 Task: Set the option "Do not require administrator approval" to require approval of fine-grained personal access tokens in the organization "ryshabh2k".
Action: Mouse moved to (1100, 105)
Screenshot: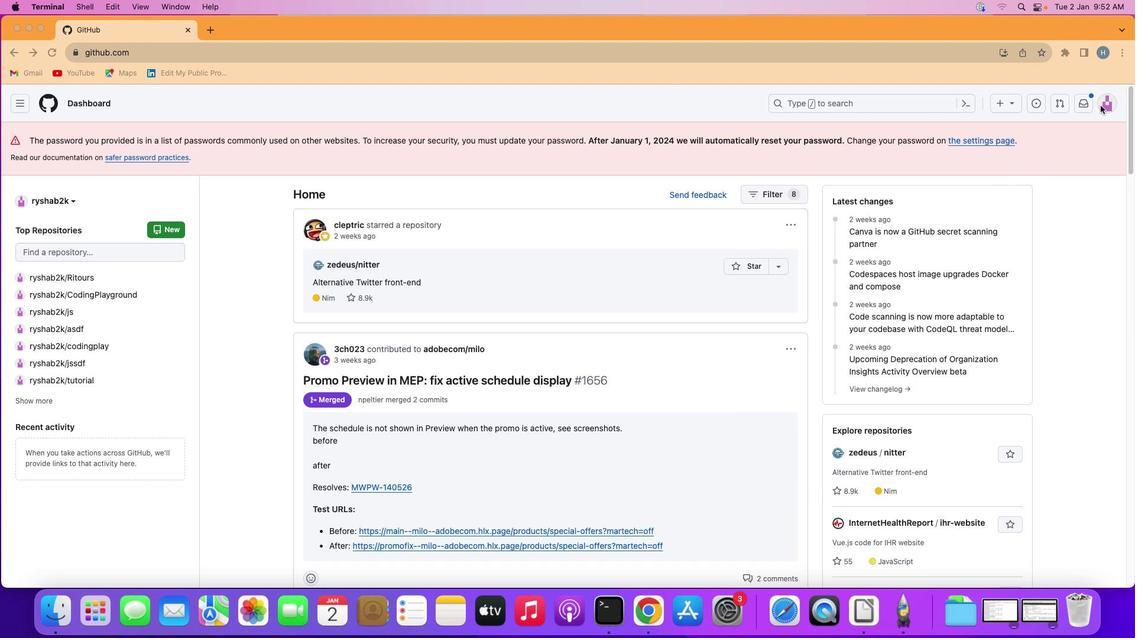 
Action: Mouse pressed left at (1100, 105)
Screenshot: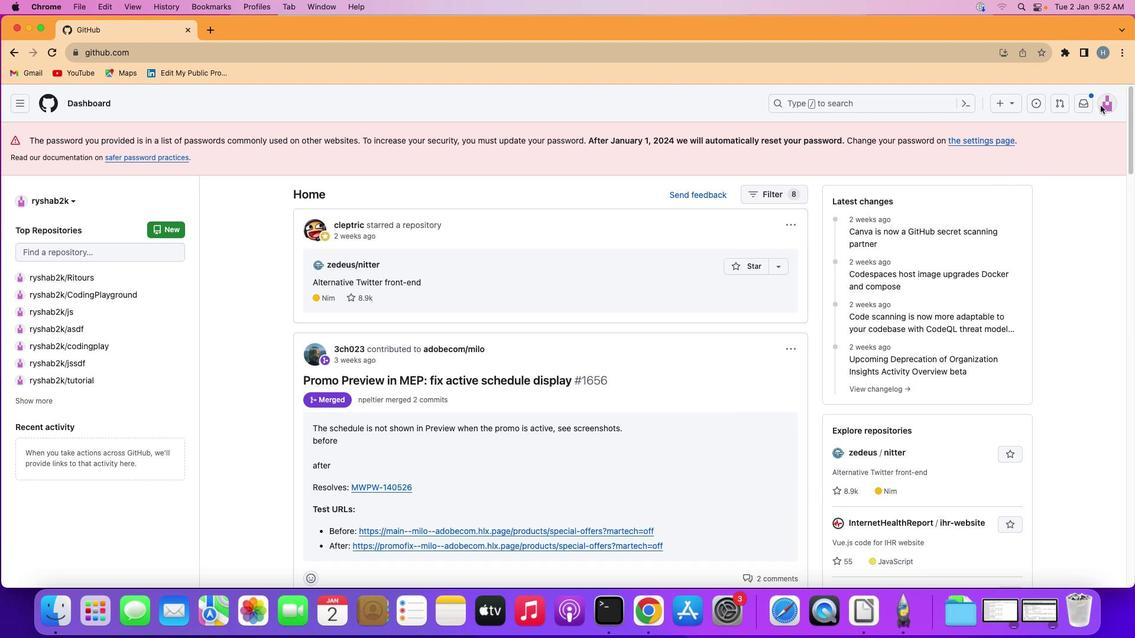 
Action: Mouse moved to (1106, 98)
Screenshot: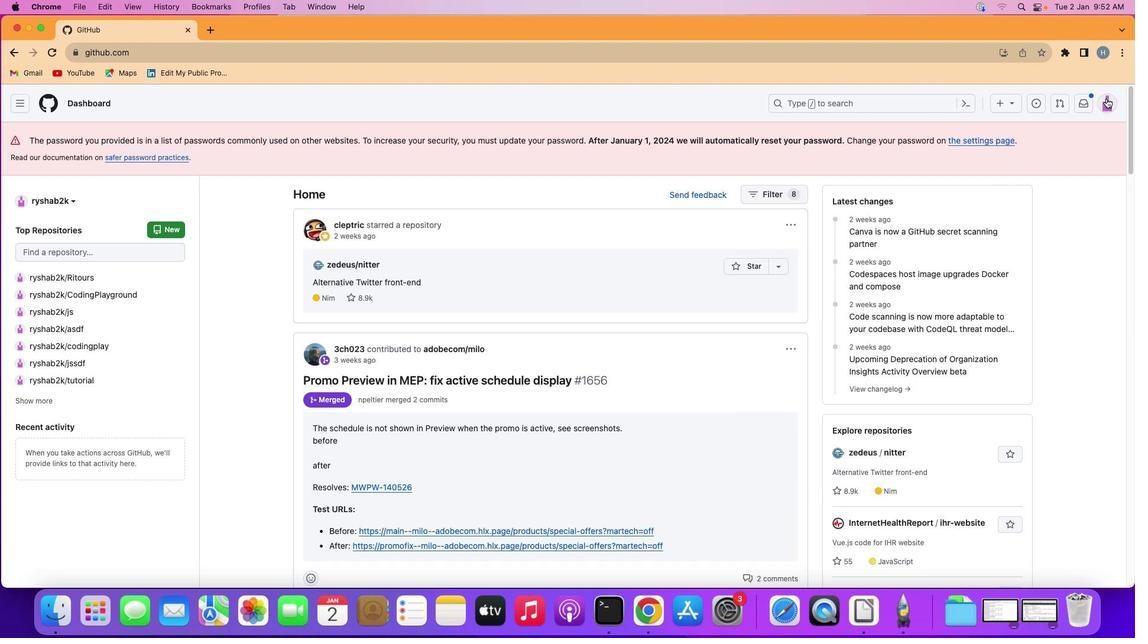 
Action: Mouse pressed left at (1106, 98)
Screenshot: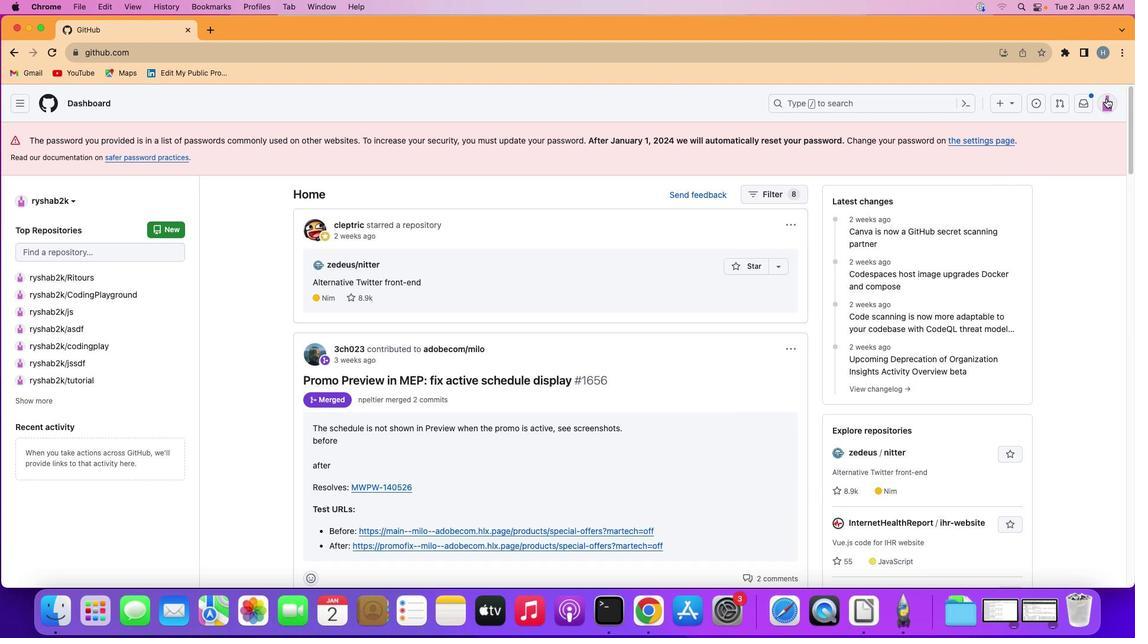 
Action: Mouse moved to (1035, 246)
Screenshot: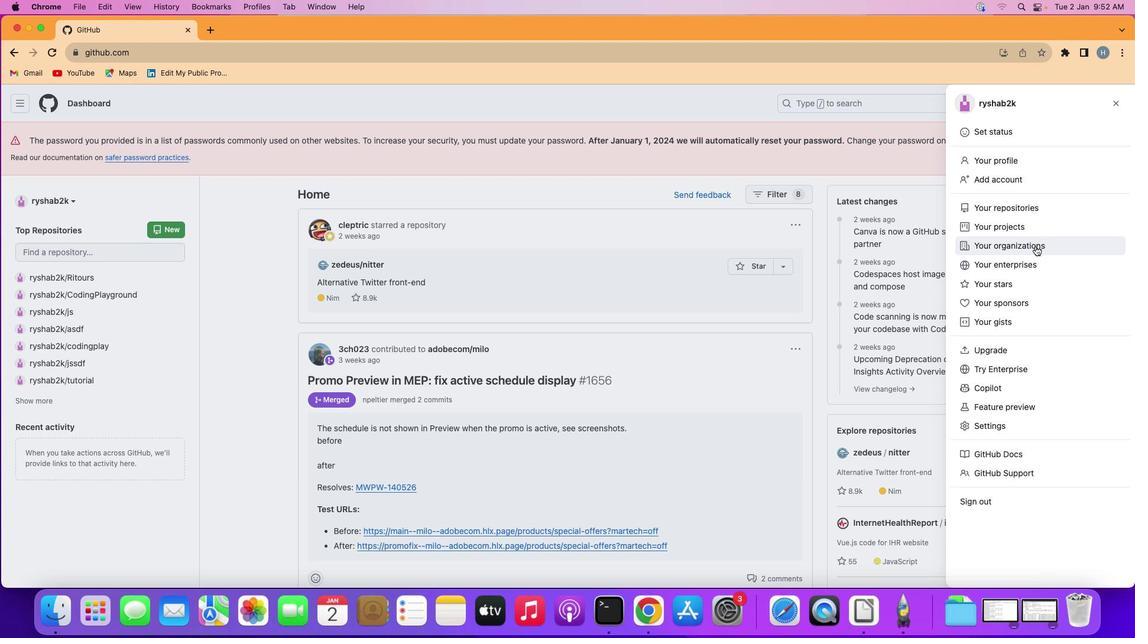 
Action: Mouse pressed left at (1035, 246)
Screenshot: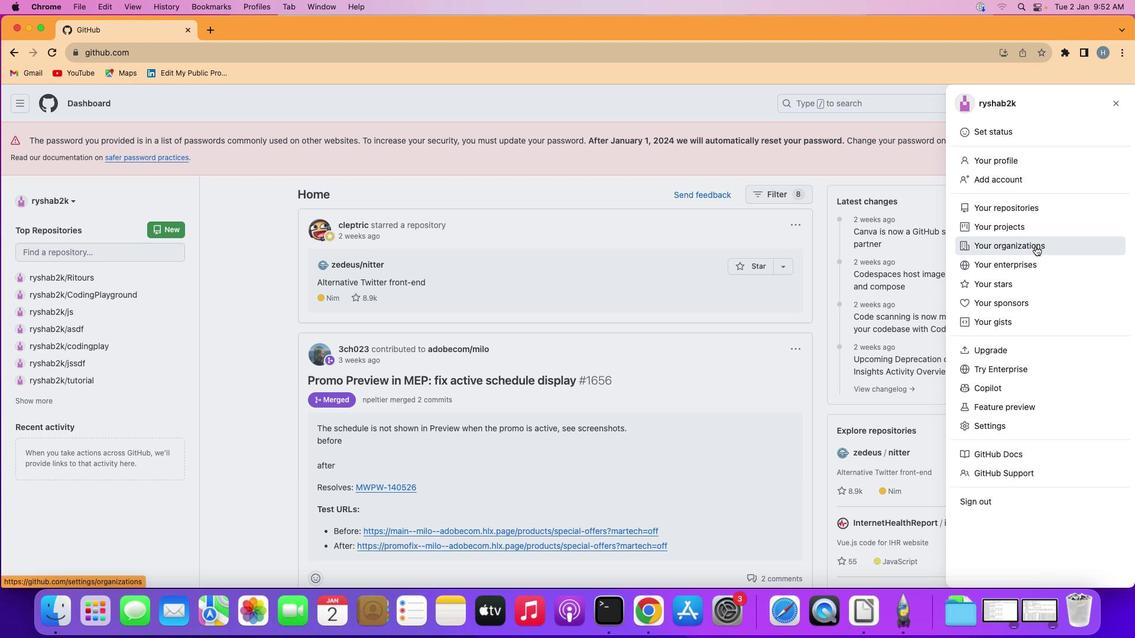 
Action: Mouse moved to (867, 282)
Screenshot: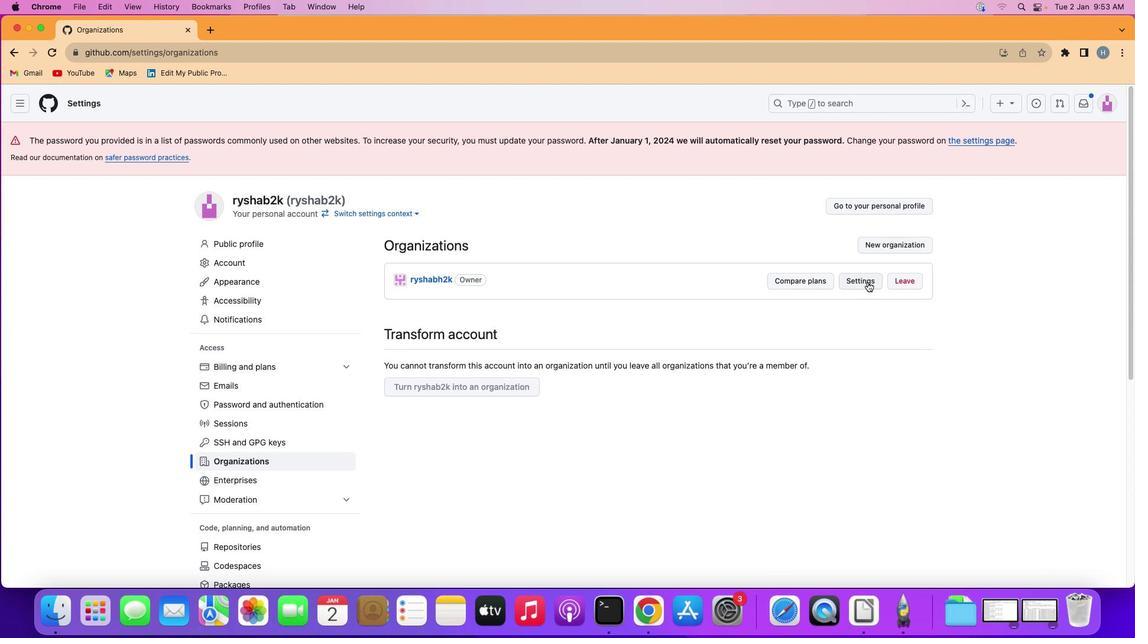 
Action: Mouse pressed left at (867, 282)
Screenshot: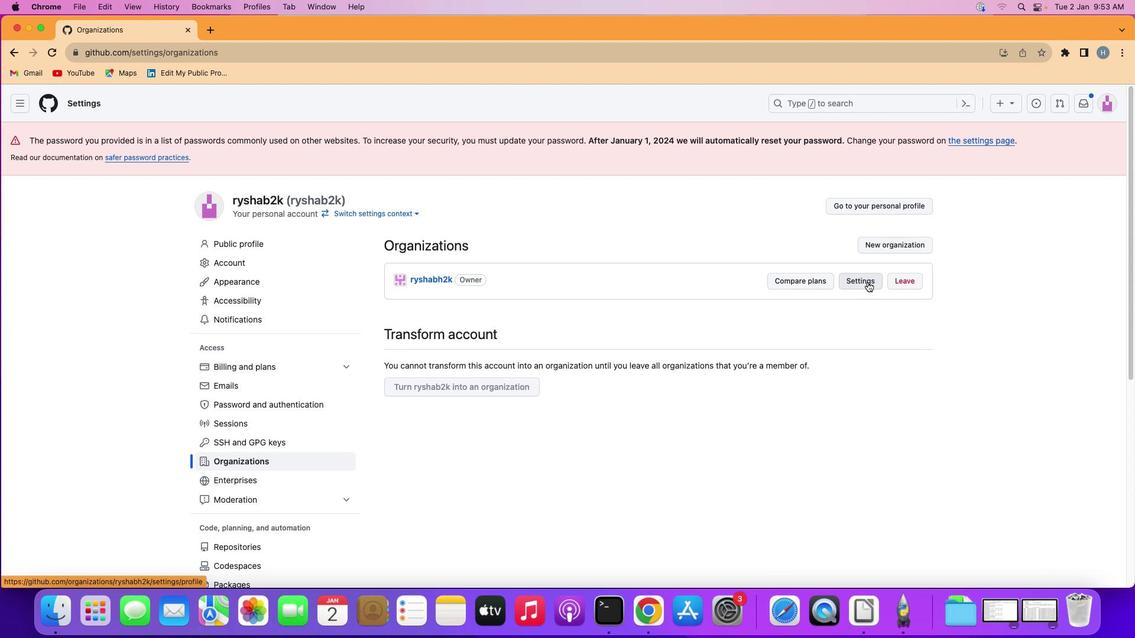 
Action: Mouse moved to (367, 443)
Screenshot: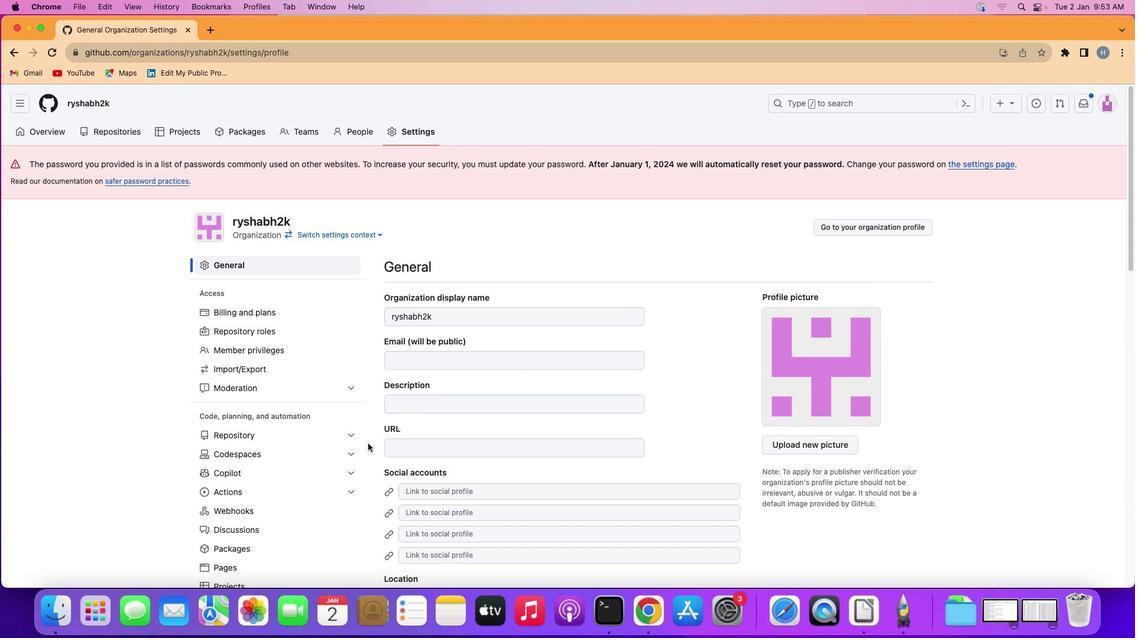 
Action: Mouse scrolled (367, 443) with delta (0, 0)
Screenshot: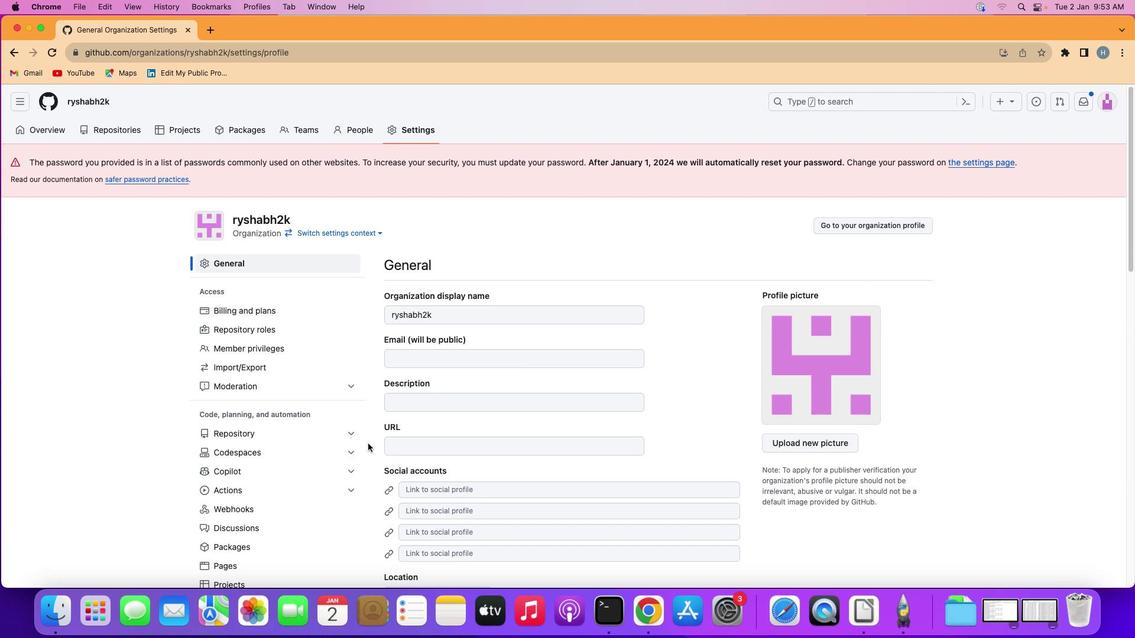 
Action: Mouse scrolled (367, 443) with delta (0, 0)
Screenshot: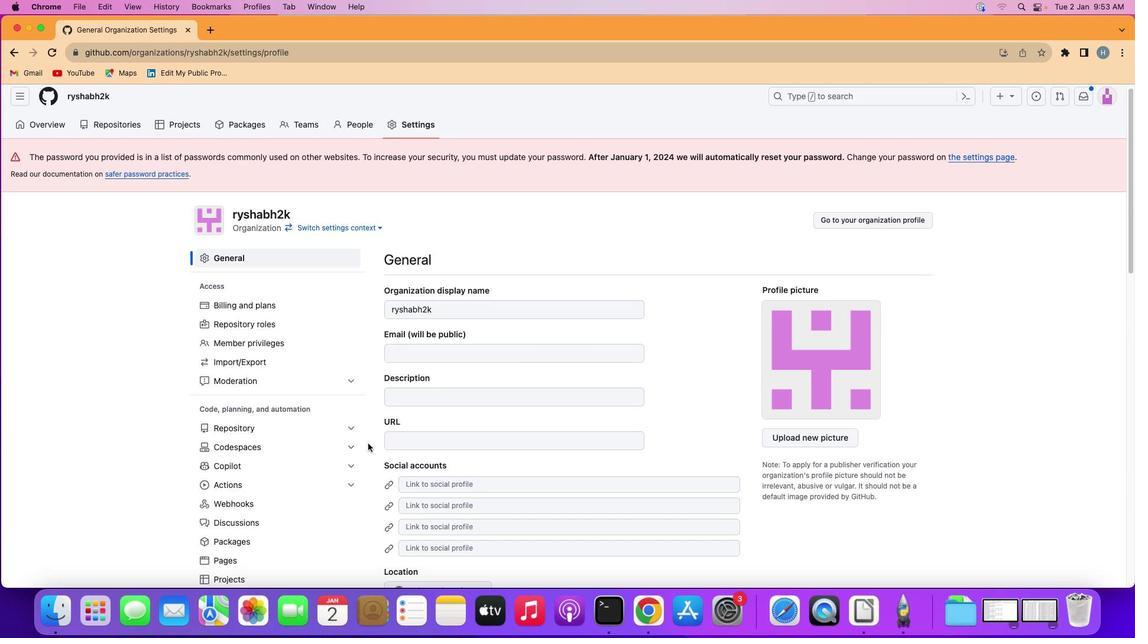 
Action: Mouse scrolled (367, 443) with delta (0, 0)
Screenshot: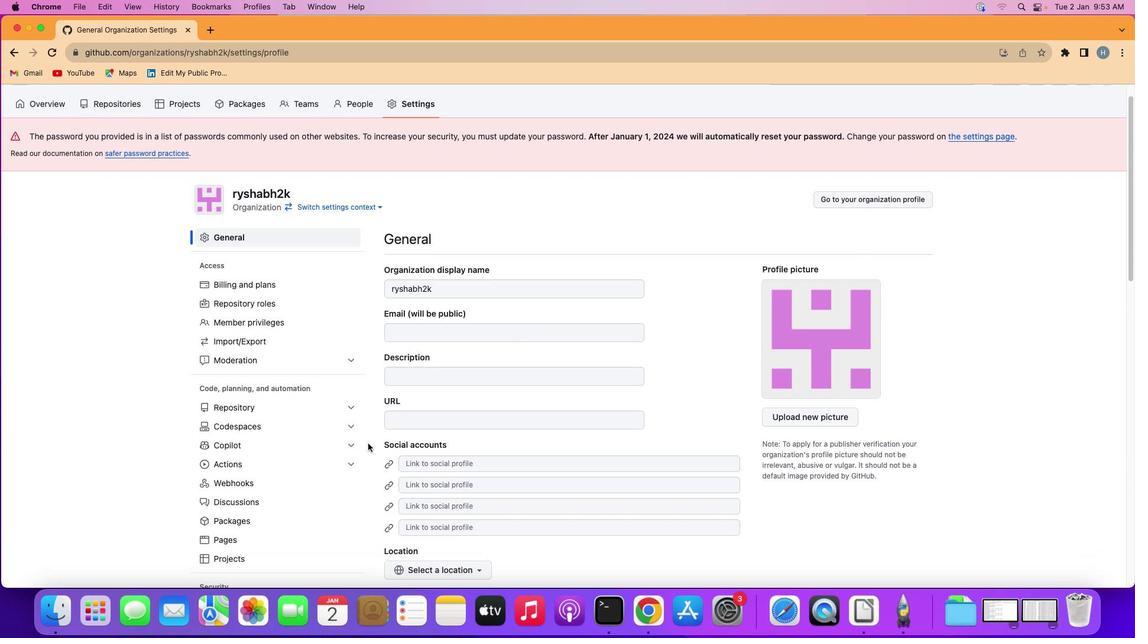 
Action: Mouse scrolled (367, 443) with delta (0, 0)
Screenshot: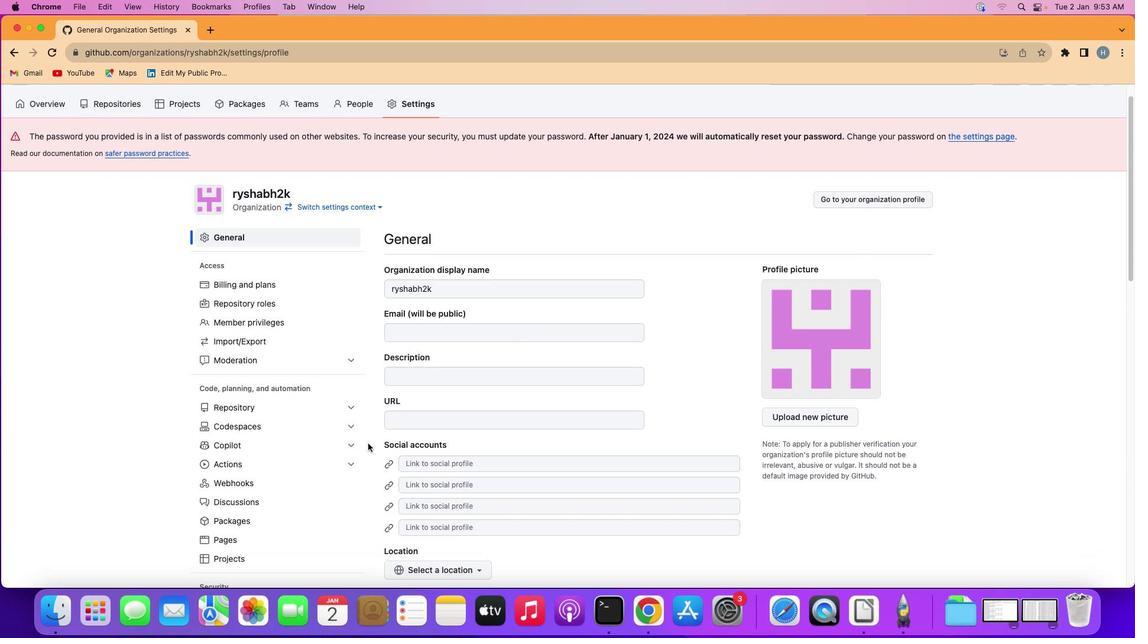 
Action: Mouse scrolled (367, 443) with delta (0, -1)
Screenshot: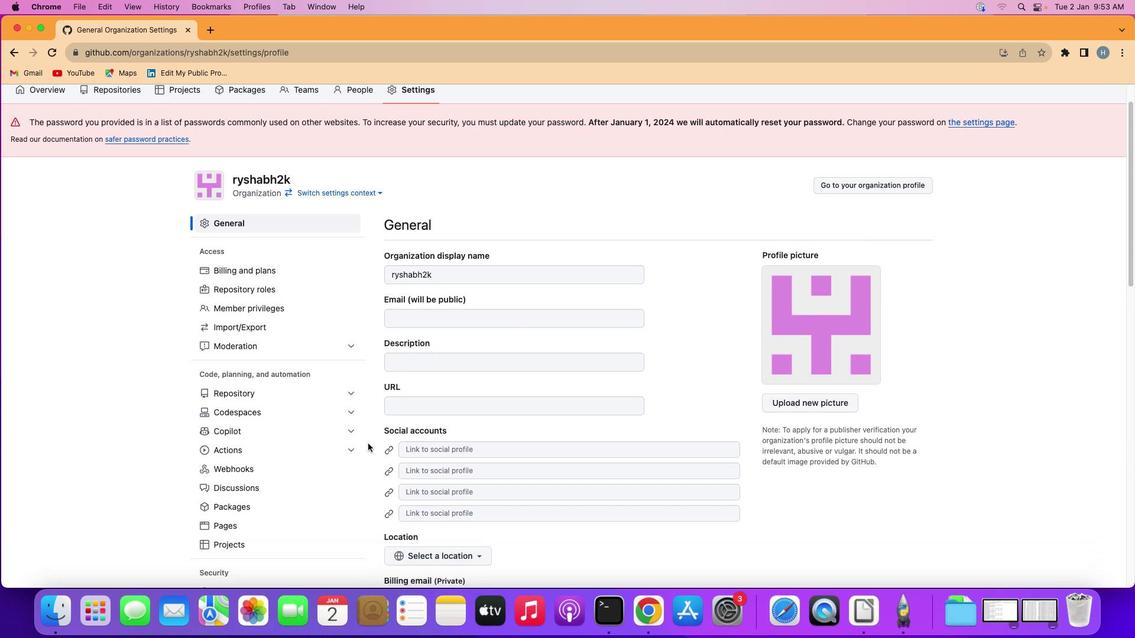 
Action: Mouse scrolled (367, 443) with delta (0, 1)
Screenshot: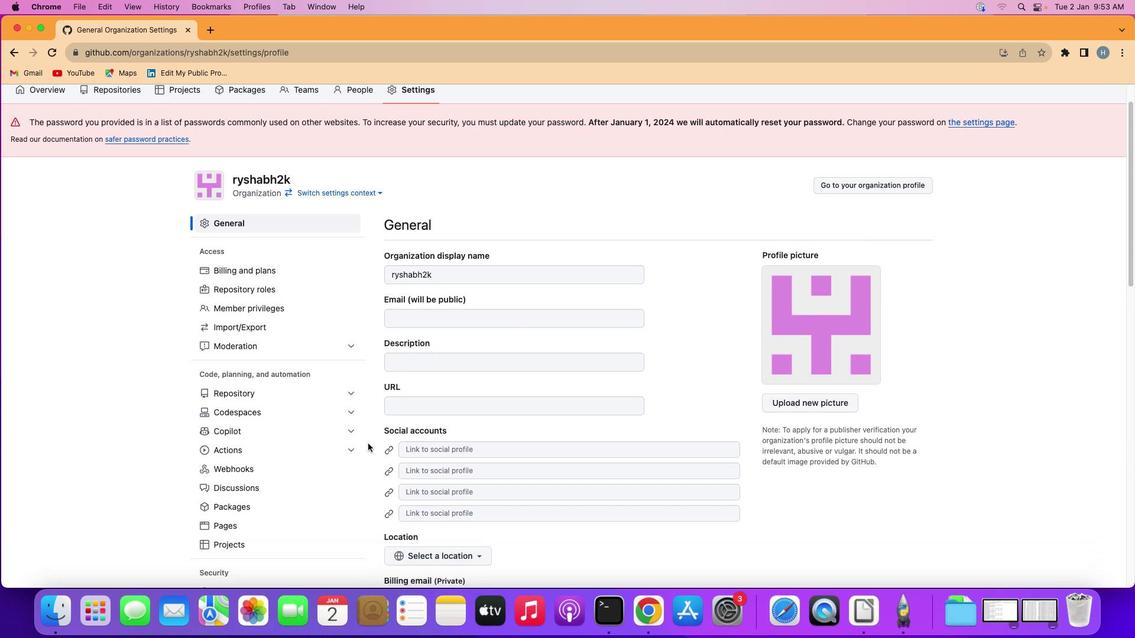 
Action: Mouse scrolled (367, 443) with delta (0, 0)
Screenshot: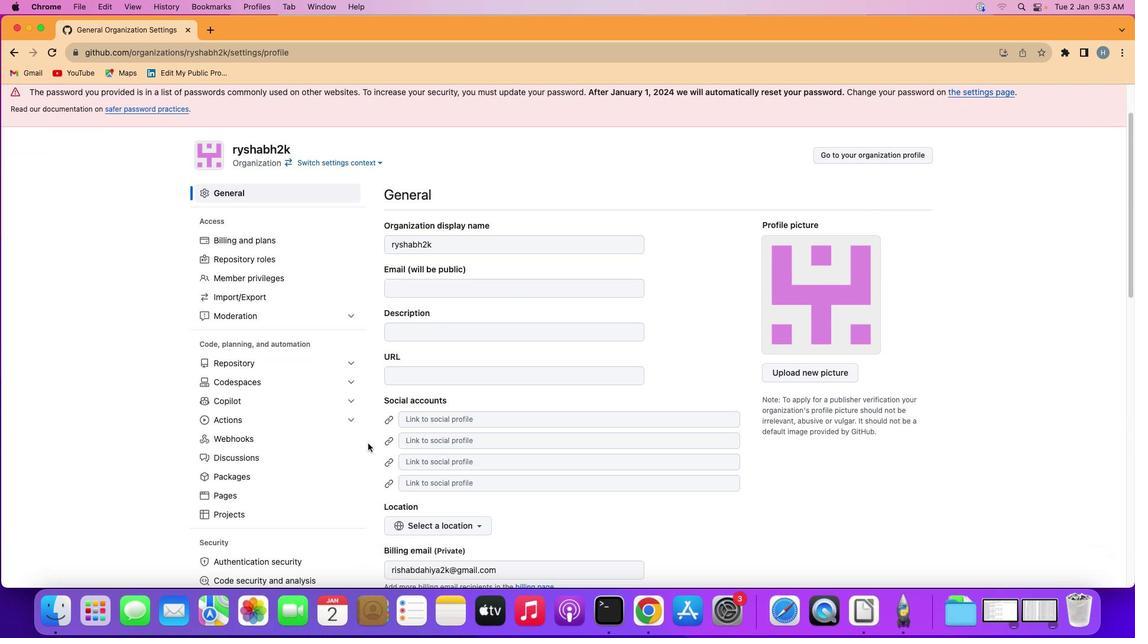 
Action: Mouse moved to (367, 443)
Screenshot: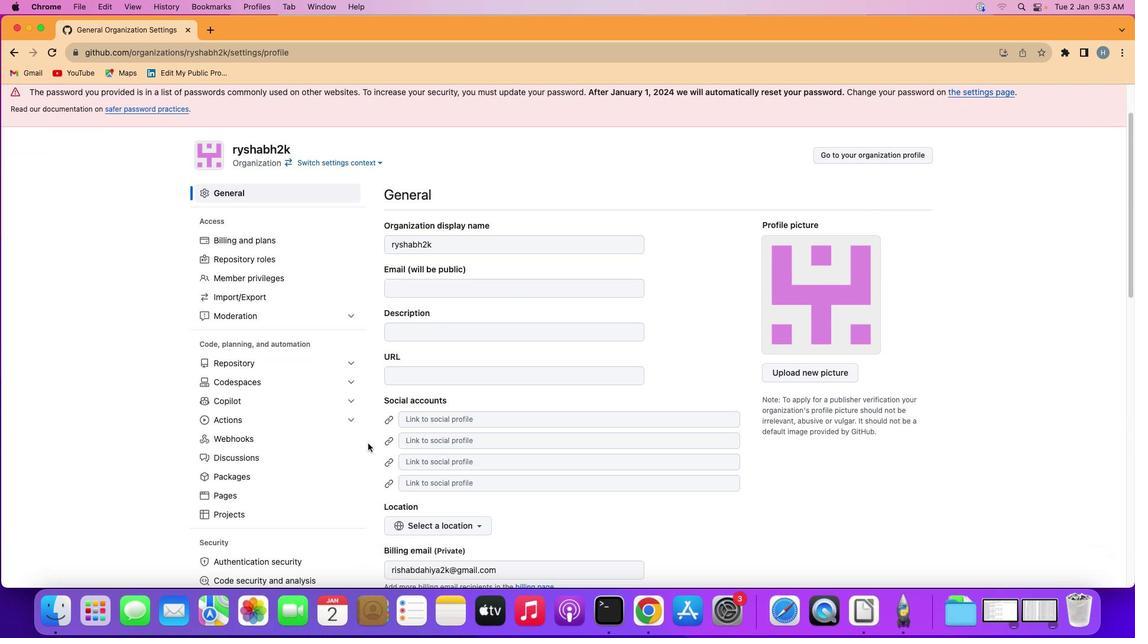 
Action: Mouse scrolled (367, 443) with delta (0, 0)
Screenshot: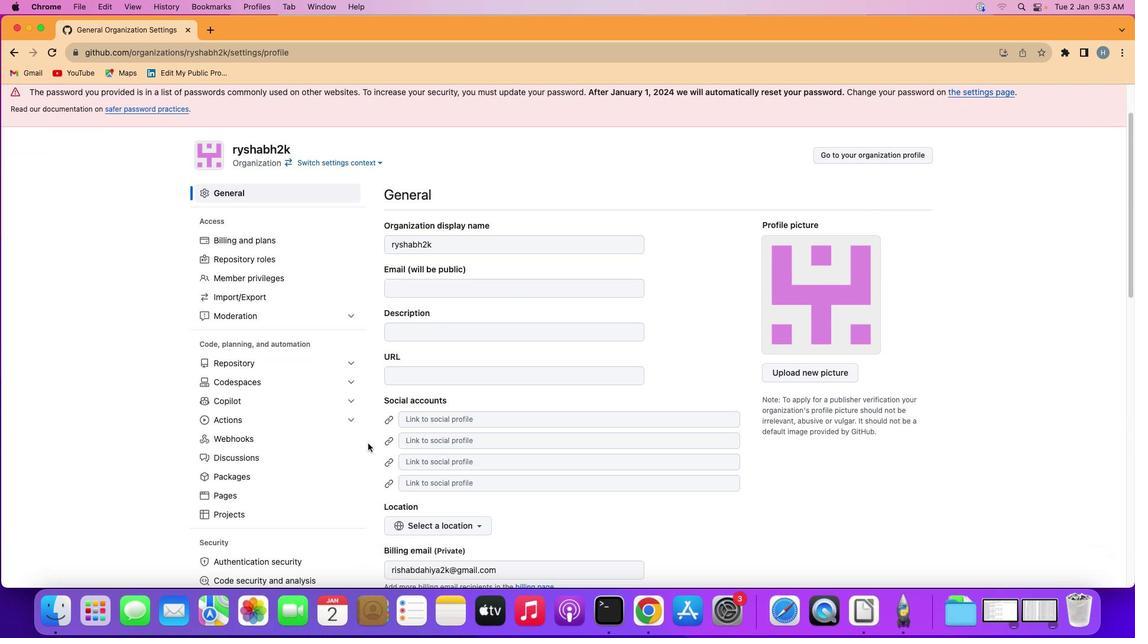 
Action: Mouse moved to (368, 443)
Screenshot: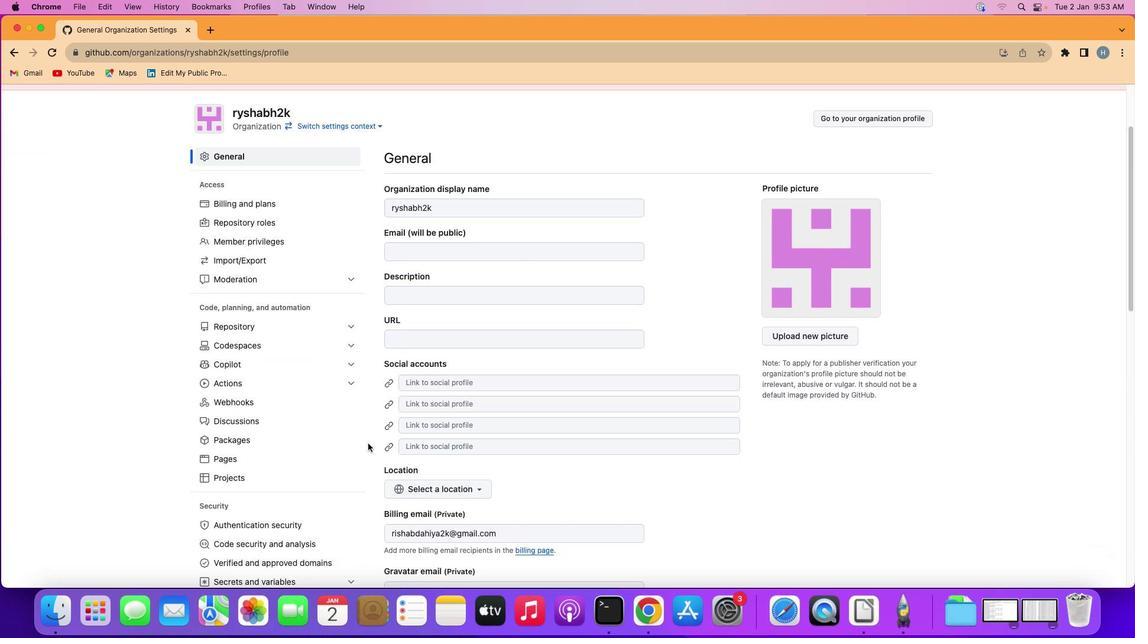 
Action: Mouse scrolled (368, 443) with delta (0, -1)
Screenshot: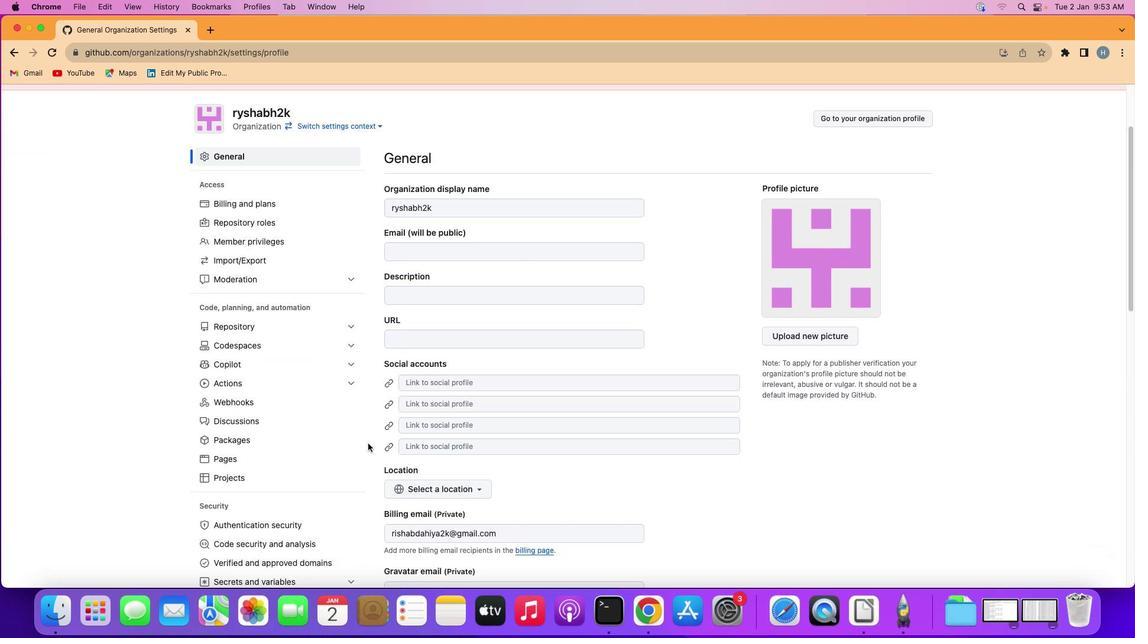 
Action: Mouse scrolled (368, 443) with delta (0, -2)
Screenshot: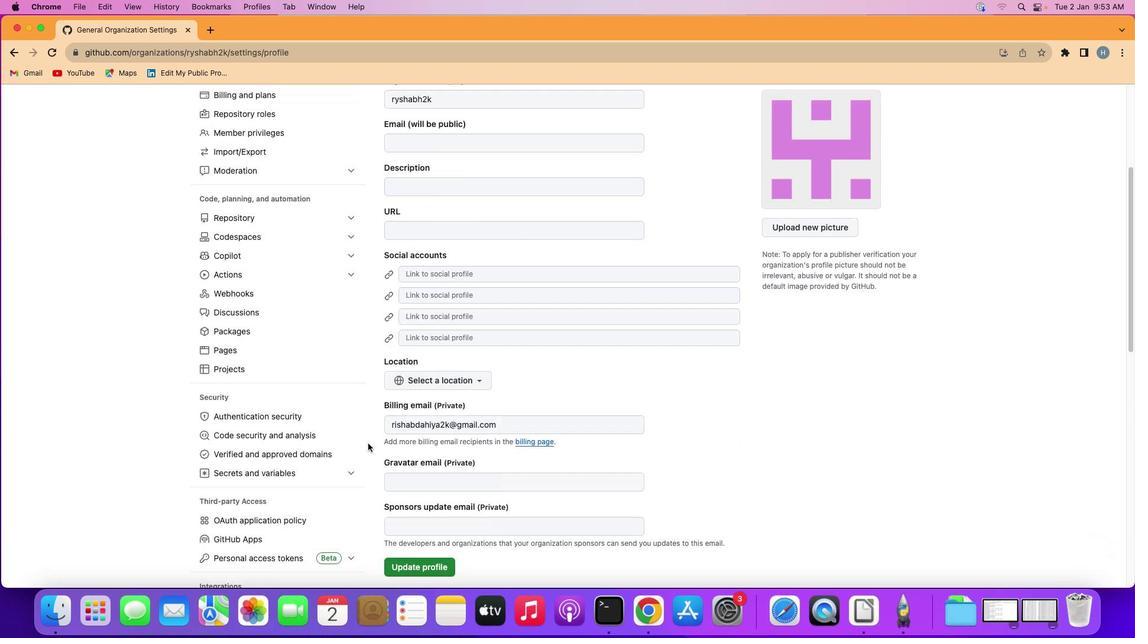 
Action: Mouse scrolled (368, 443) with delta (0, 0)
Screenshot: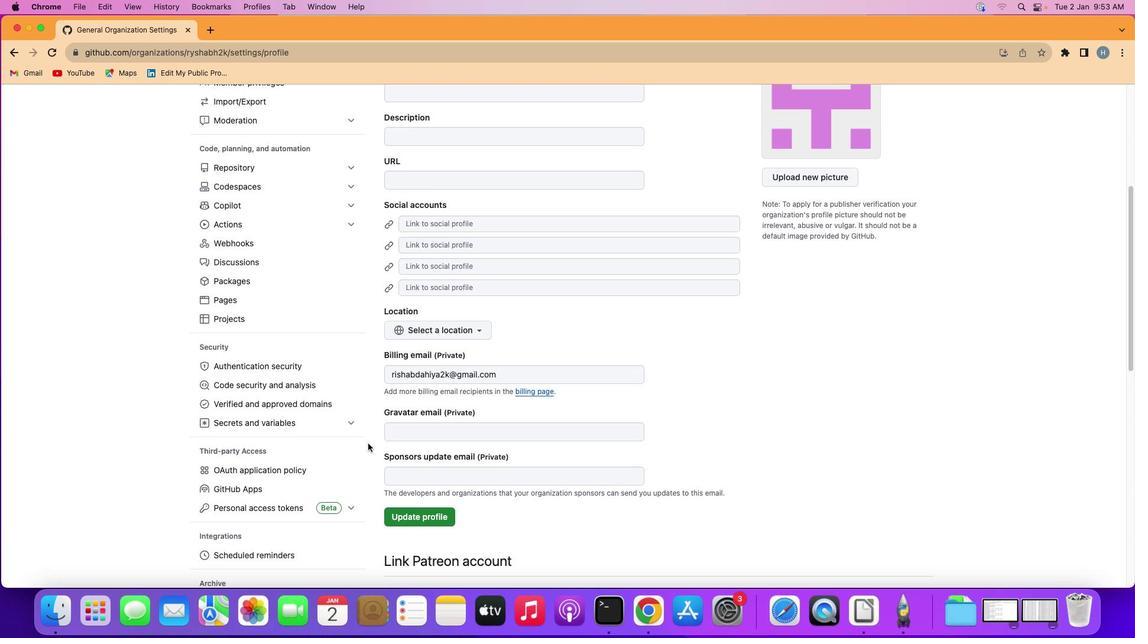 
Action: Mouse scrolled (368, 443) with delta (0, 0)
Screenshot: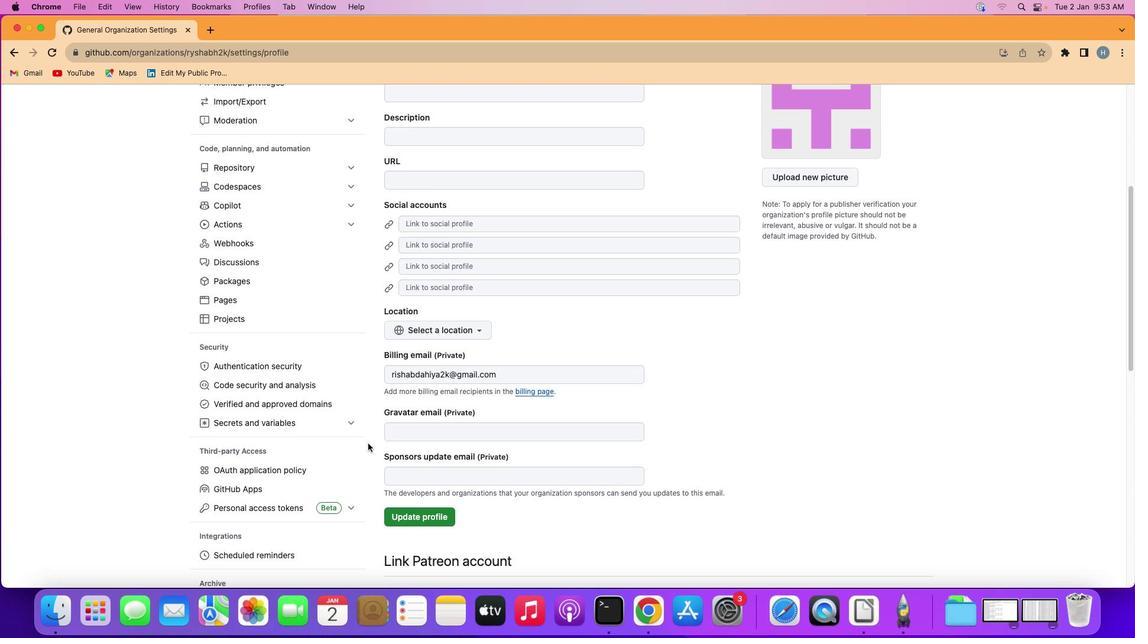 
Action: Mouse scrolled (368, 443) with delta (0, 0)
Screenshot: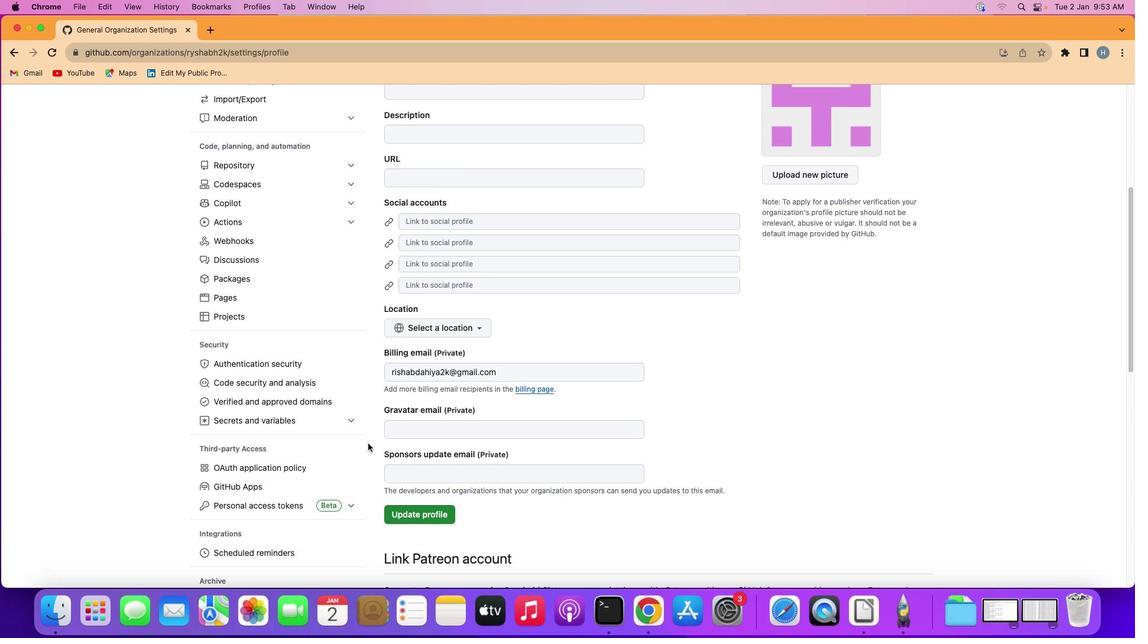 
Action: Mouse moved to (266, 525)
Screenshot: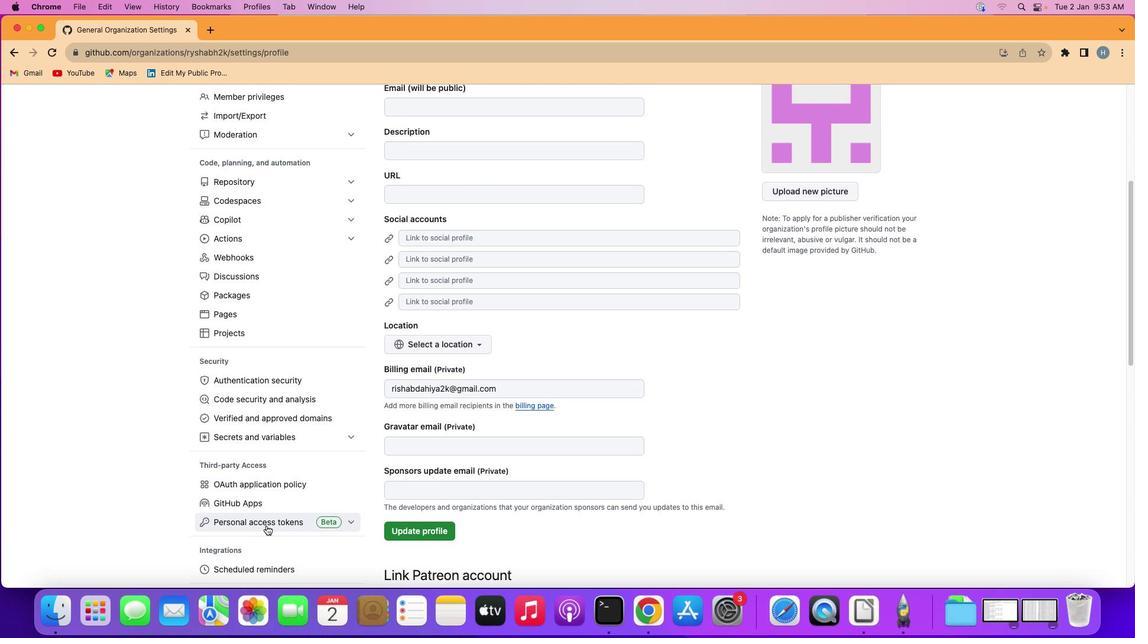 
Action: Mouse pressed left at (266, 525)
Screenshot: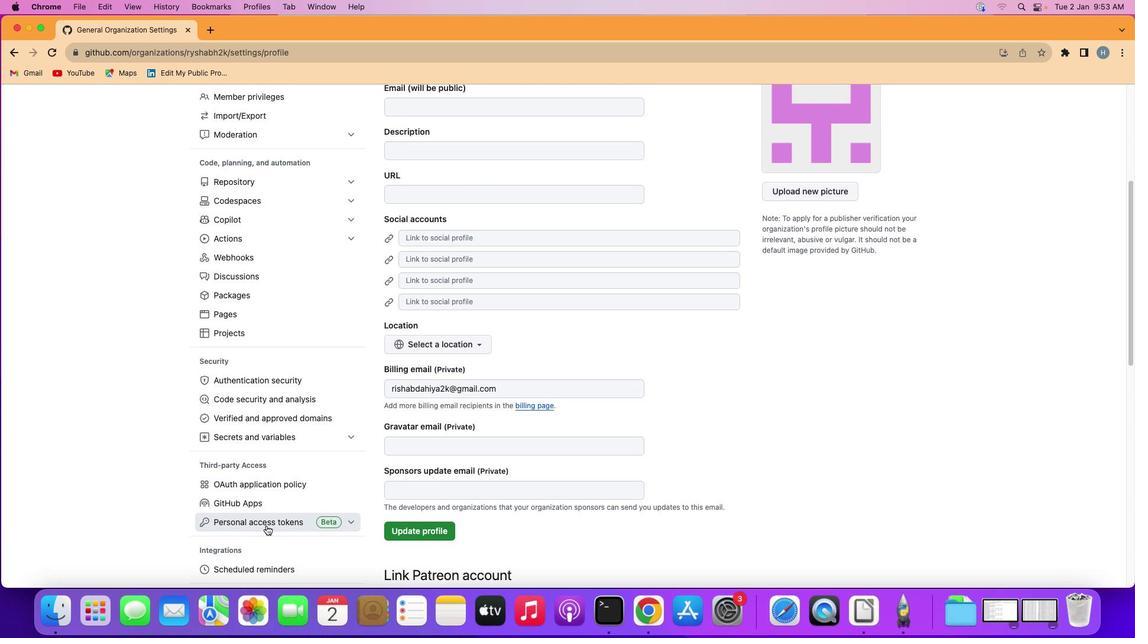 
Action: Mouse moved to (261, 541)
Screenshot: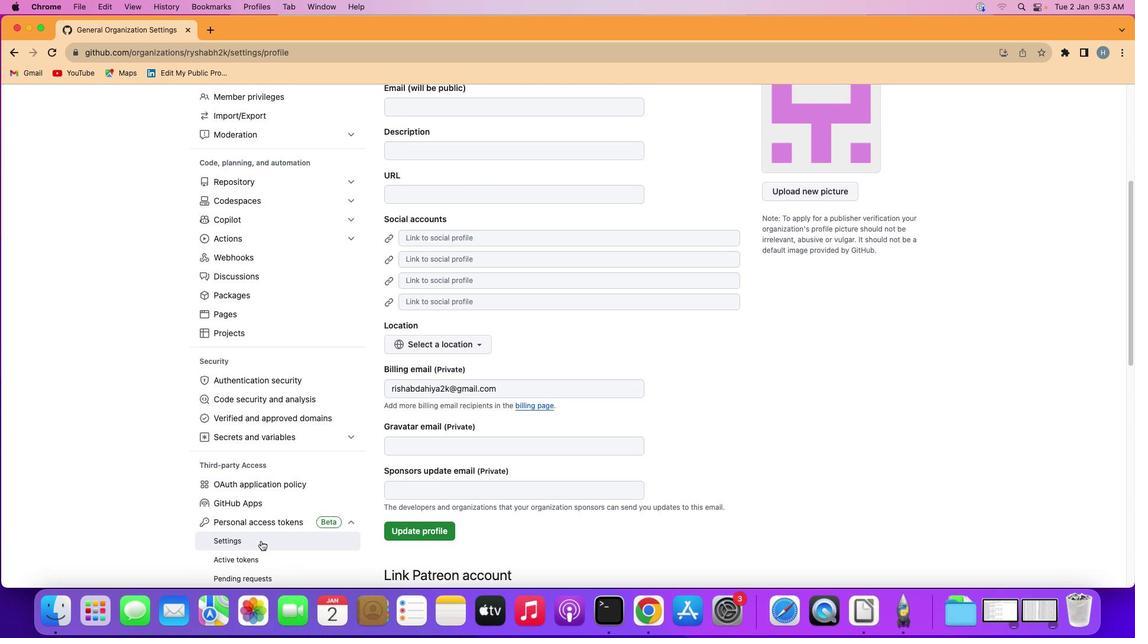 
Action: Mouse pressed left at (261, 541)
Screenshot: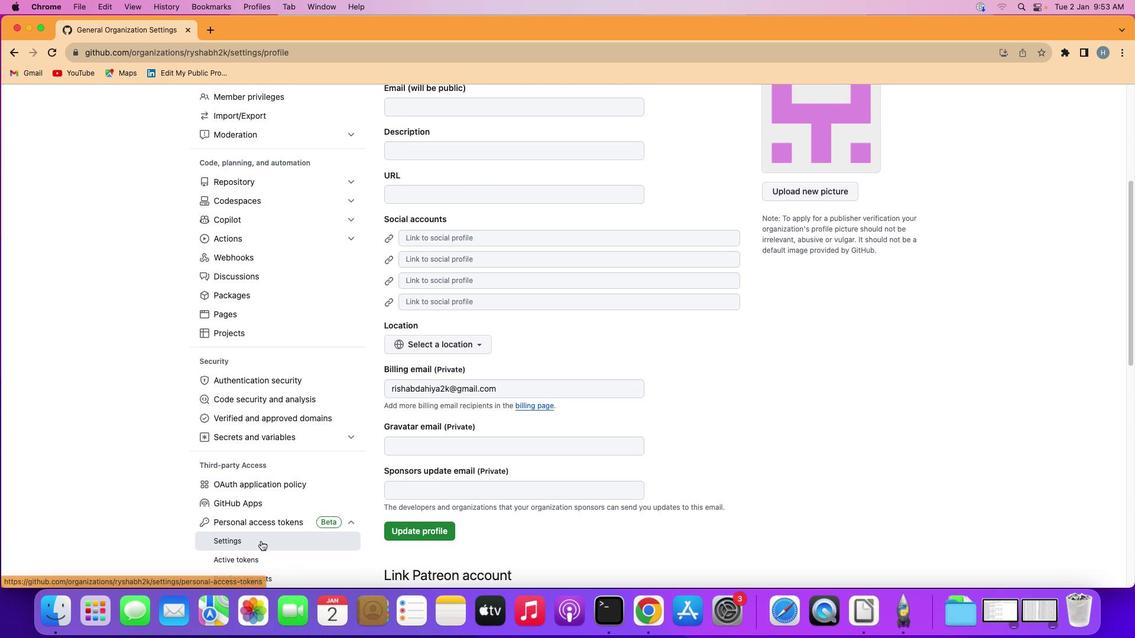 
Action: Mouse moved to (501, 448)
Screenshot: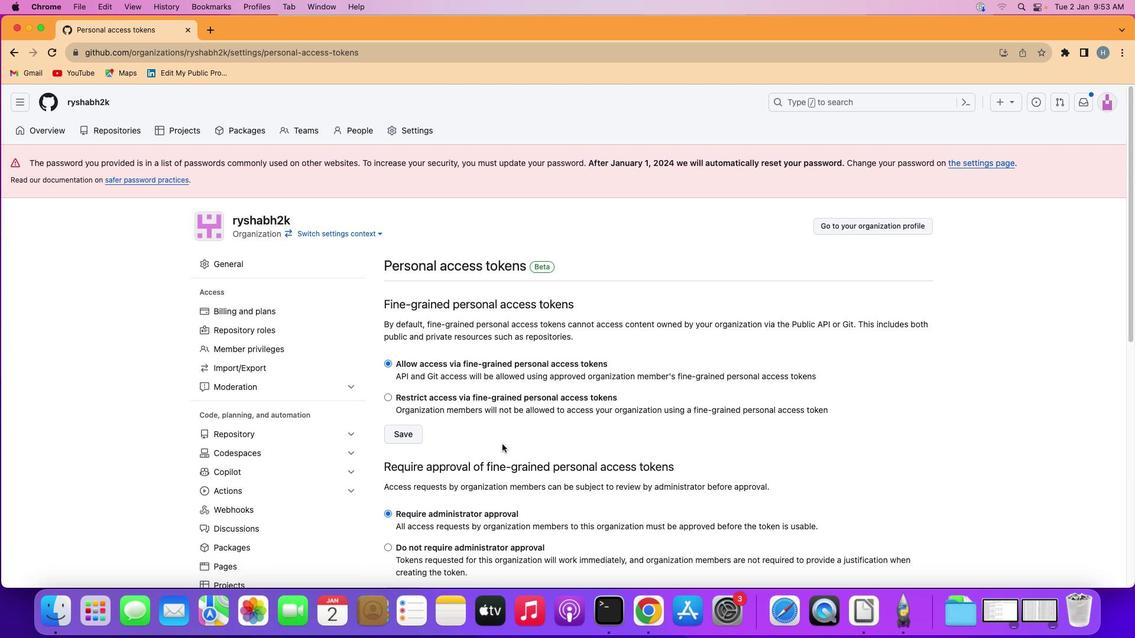 
Action: Mouse scrolled (501, 448) with delta (0, 0)
Screenshot: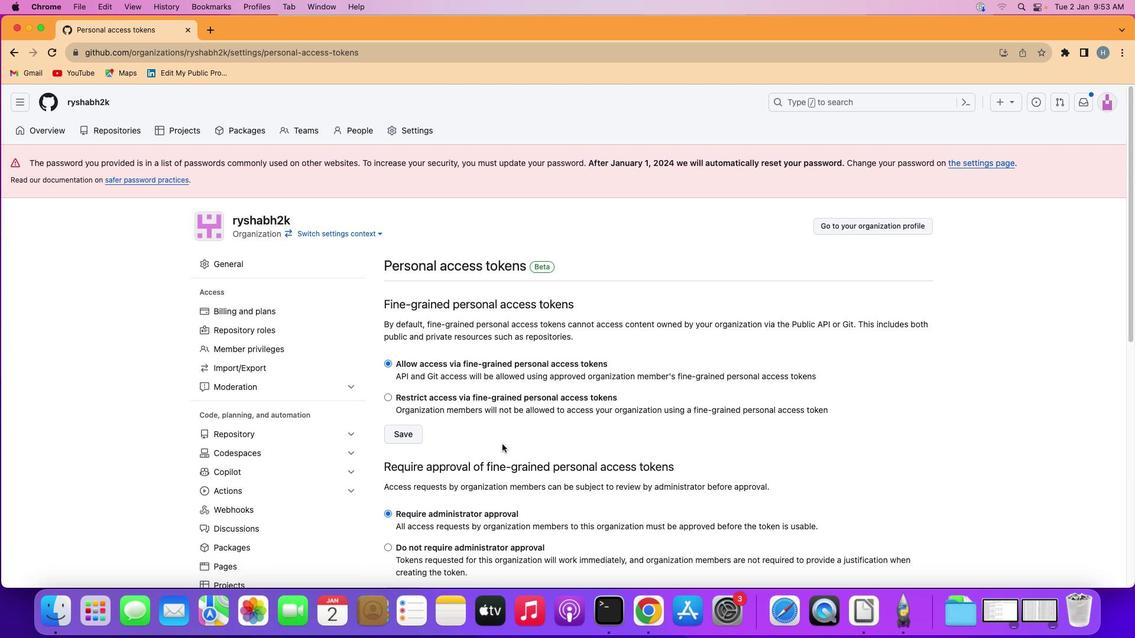 
Action: Mouse moved to (501, 446)
Screenshot: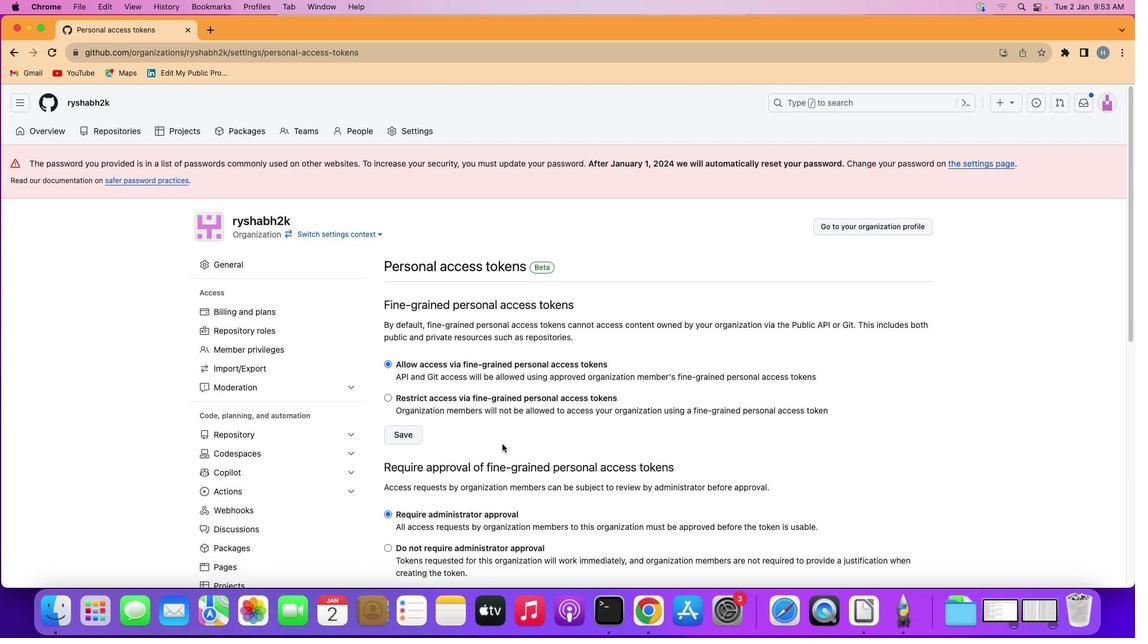 
Action: Mouse scrolled (501, 446) with delta (0, 0)
Screenshot: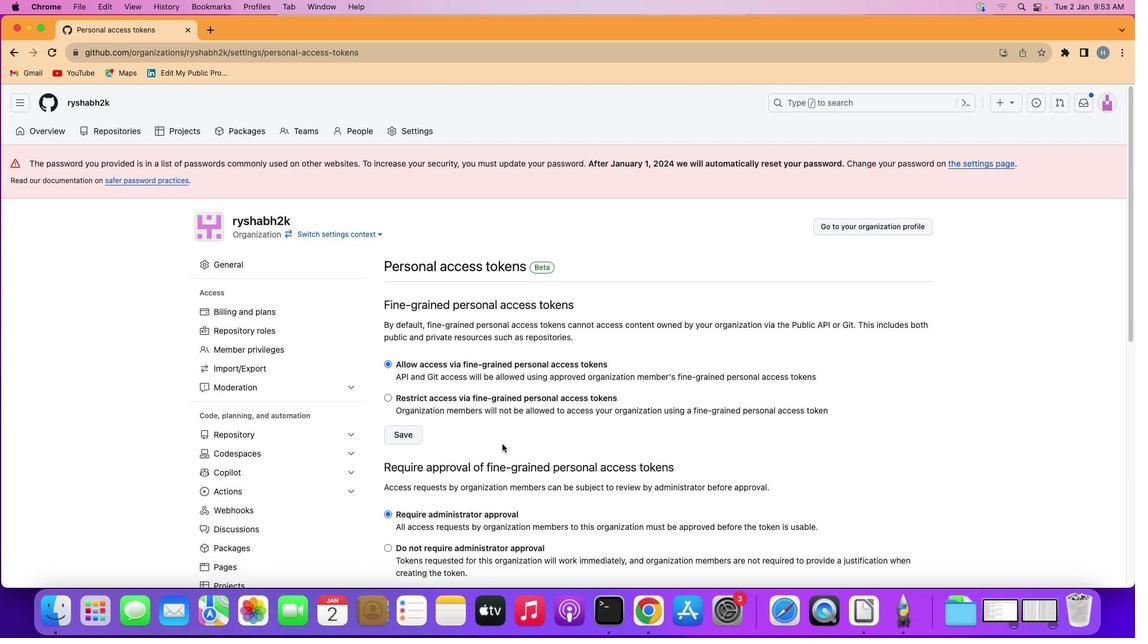
Action: Mouse moved to (386, 549)
Screenshot: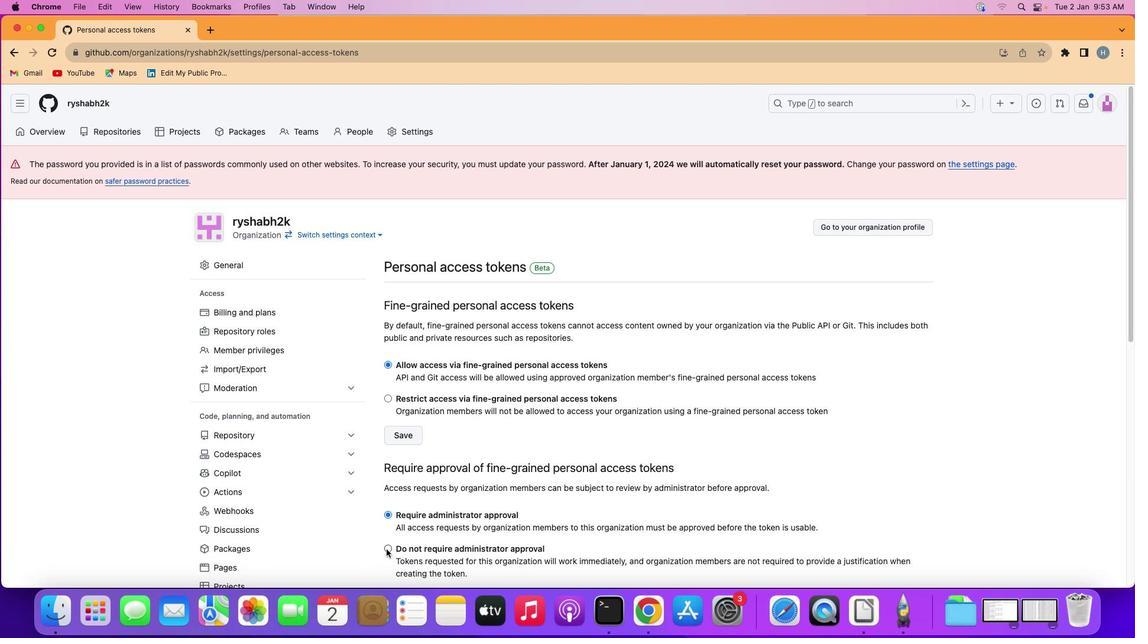 
Action: Mouse pressed left at (386, 549)
Screenshot: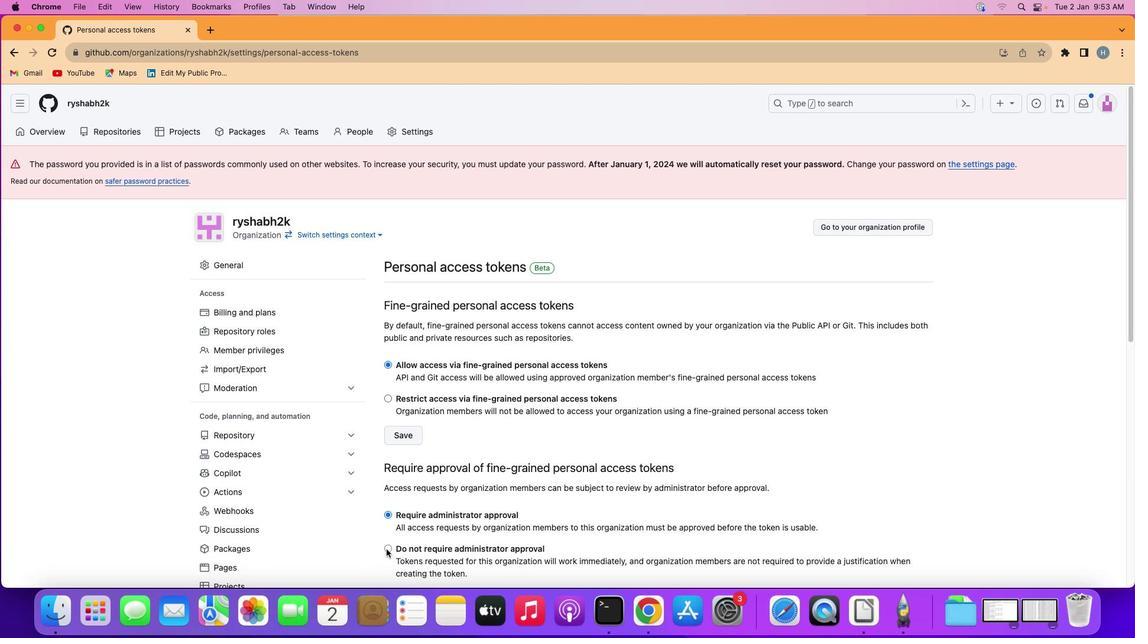 
